 Task: Select the West Africa Time as time zone for the schedule.
Action: Mouse moved to (1057, 97)
Screenshot: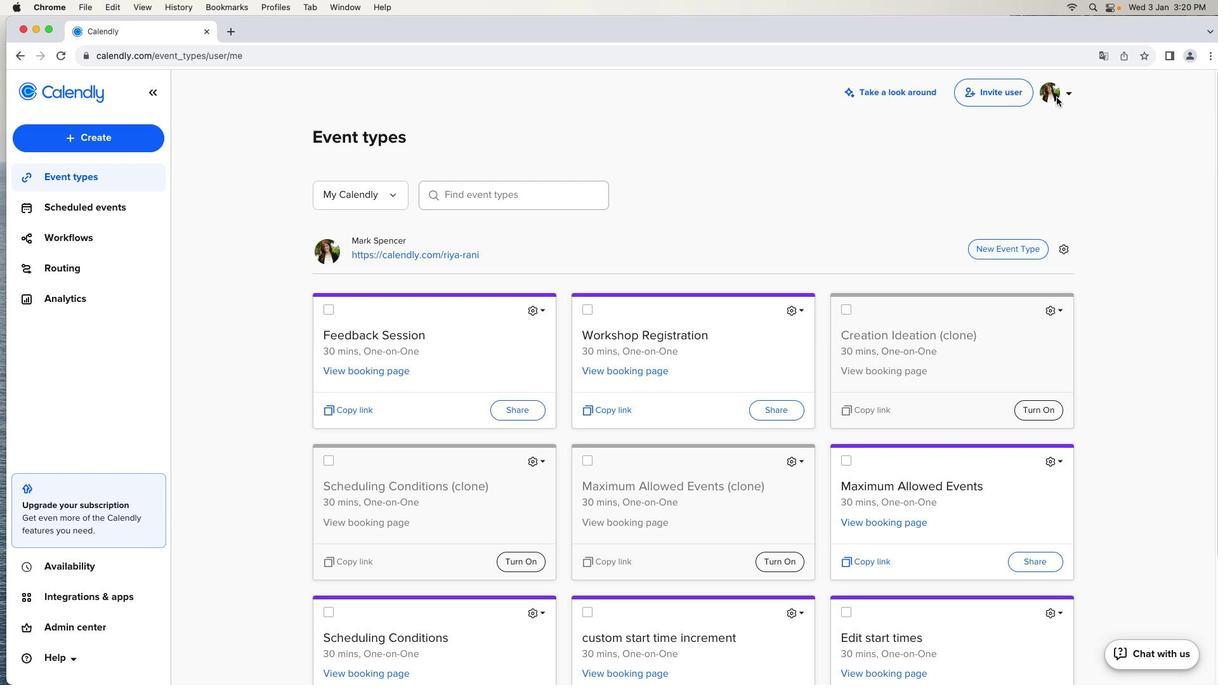
Action: Mouse pressed left at (1057, 97)
Screenshot: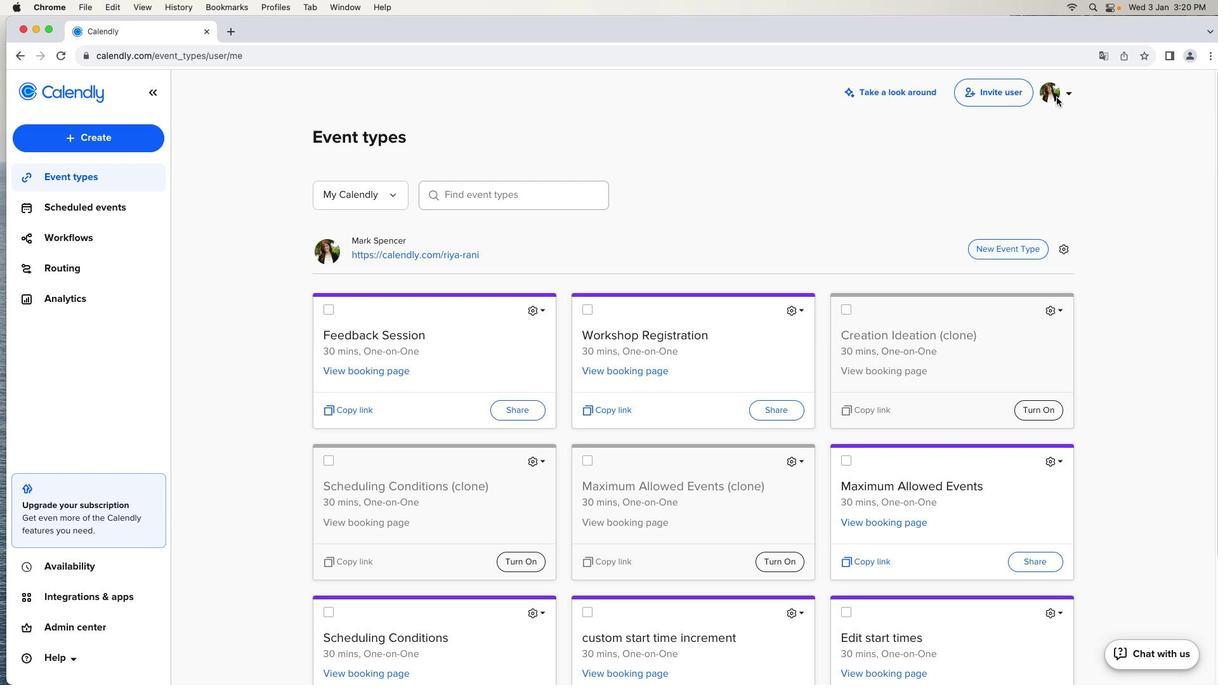 
Action: Mouse moved to (1060, 97)
Screenshot: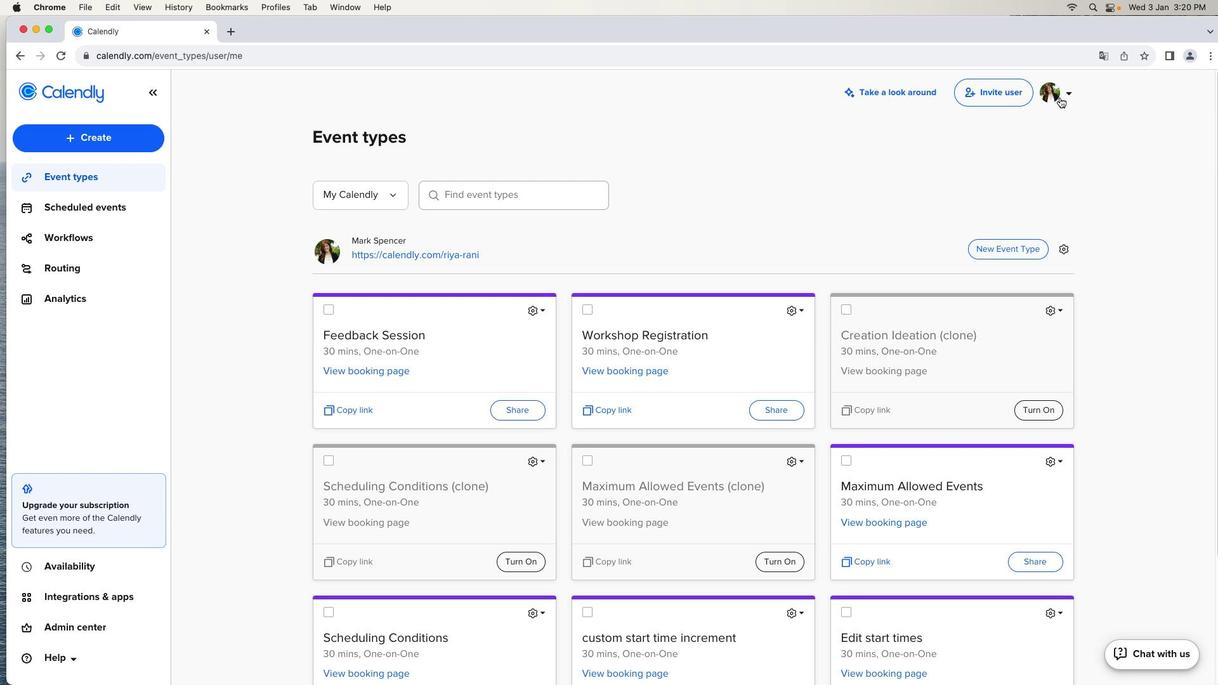 
Action: Mouse pressed left at (1060, 97)
Screenshot: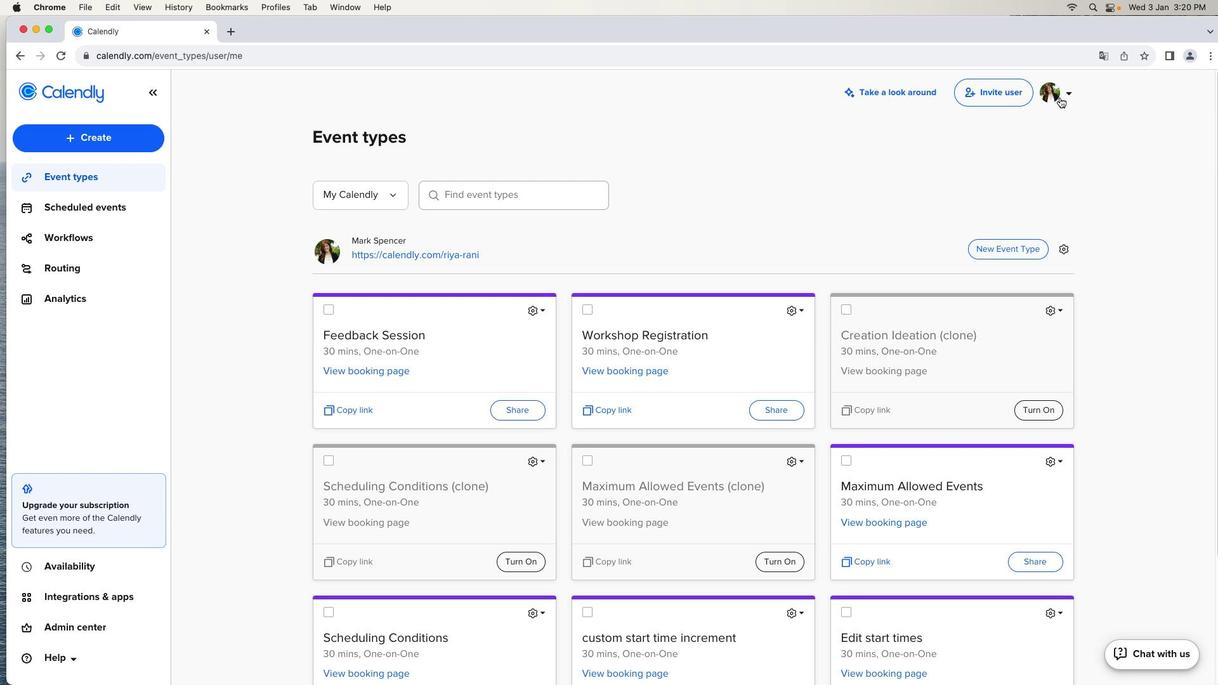
Action: Mouse moved to (988, 165)
Screenshot: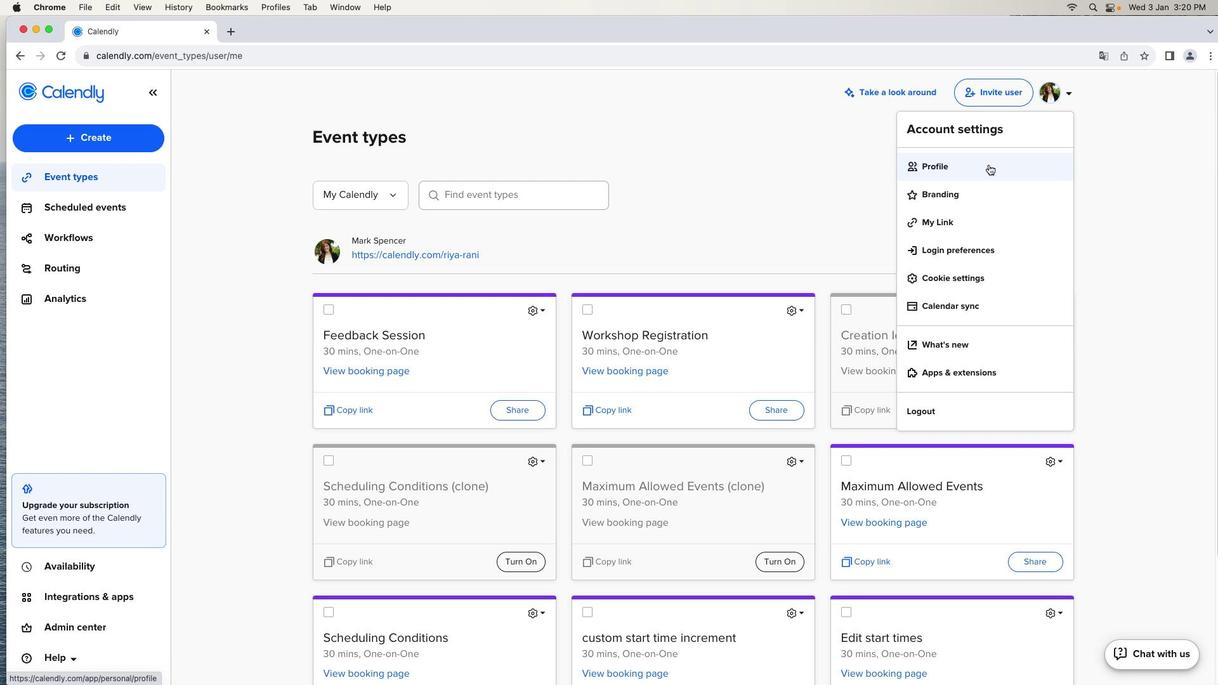 
Action: Mouse pressed left at (988, 165)
Screenshot: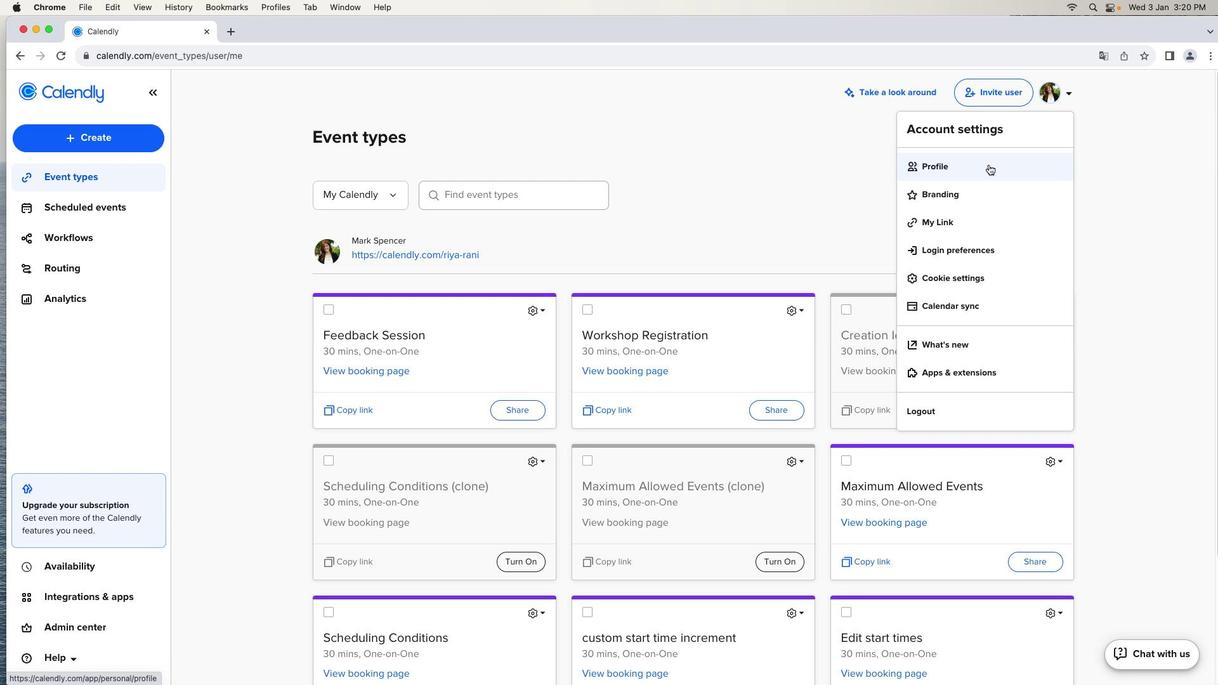 
Action: Mouse moved to (425, 590)
Screenshot: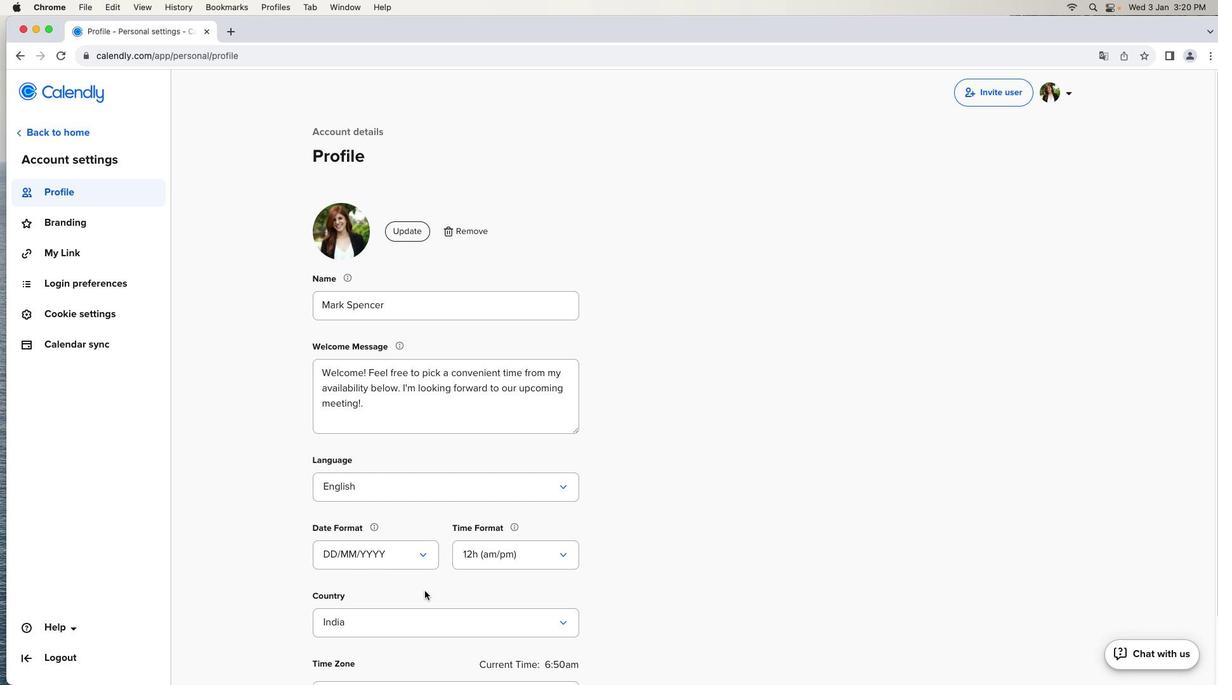 
Action: Mouse scrolled (425, 590) with delta (0, 0)
Screenshot: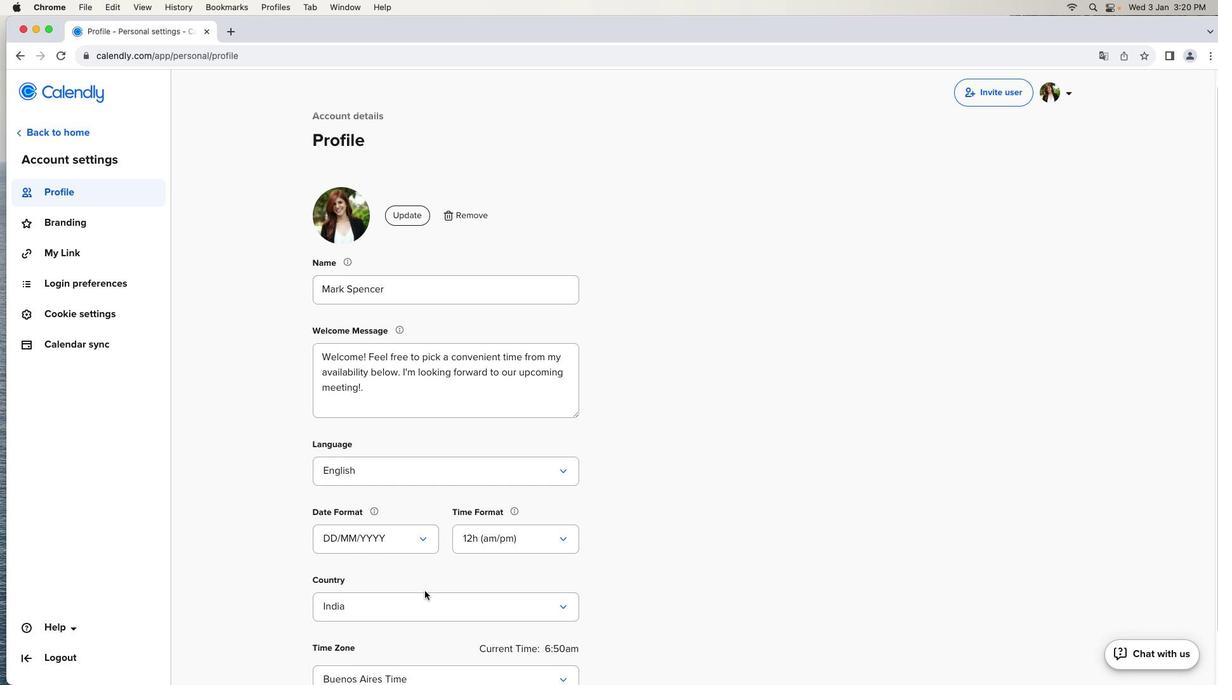 
Action: Mouse scrolled (425, 590) with delta (0, 0)
Screenshot: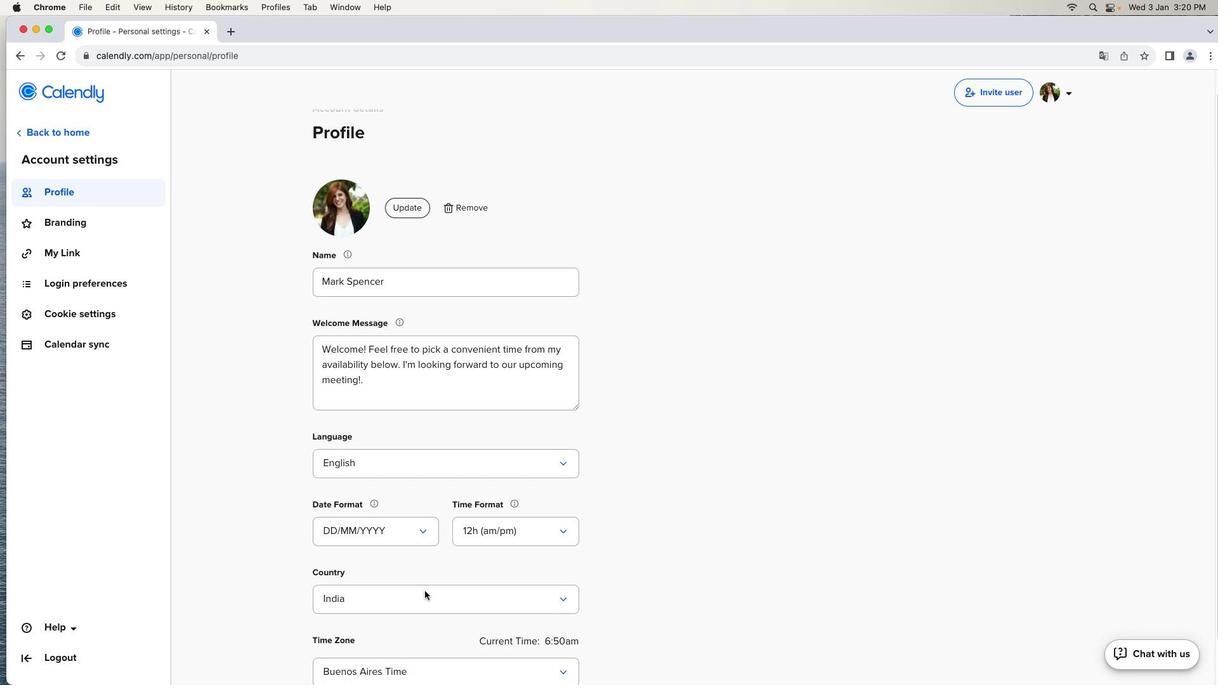 
Action: Mouse scrolled (425, 590) with delta (0, -1)
Screenshot: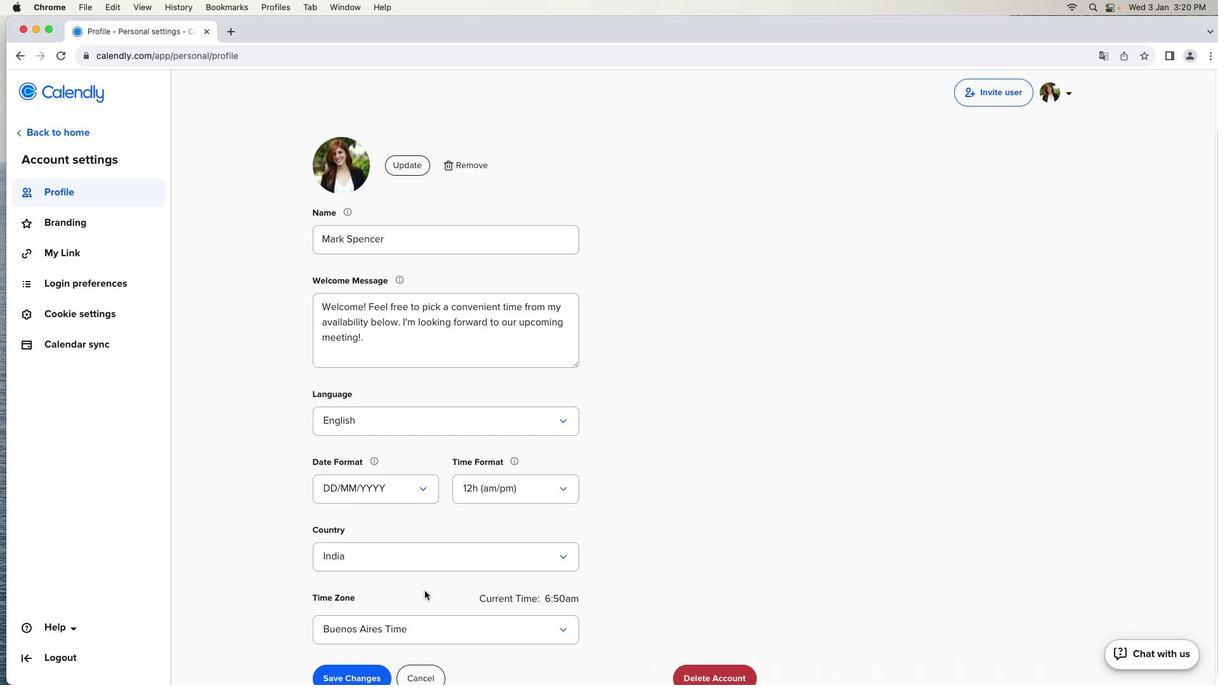 
Action: Mouse moved to (425, 590)
Screenshot: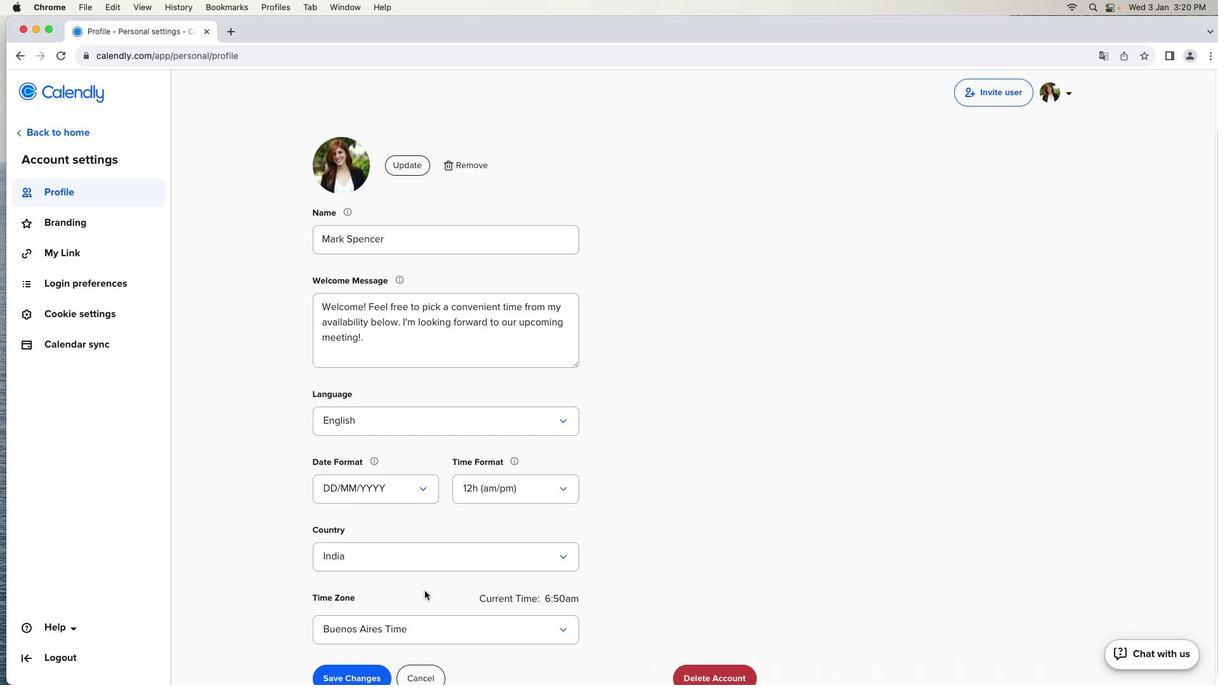 
Action: Mouse scrolled (425, 590) with delta (0, -2)
Screenshot: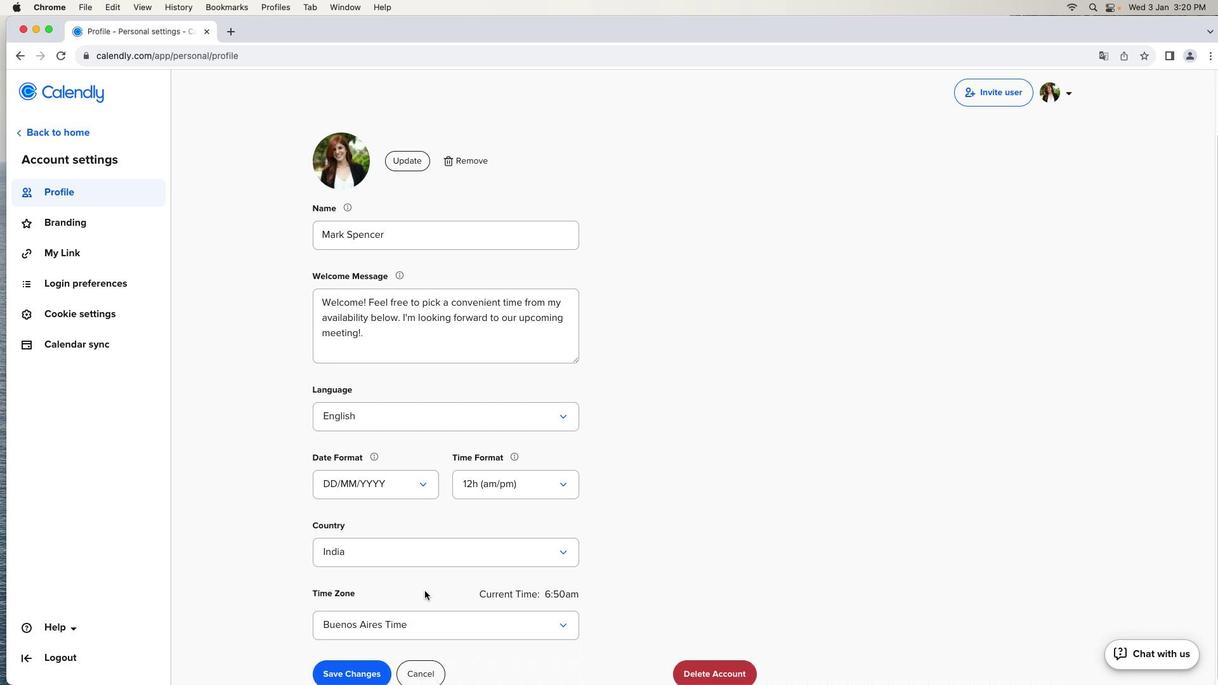 
Action: Mouse moved to (425, 590)
Screenshot: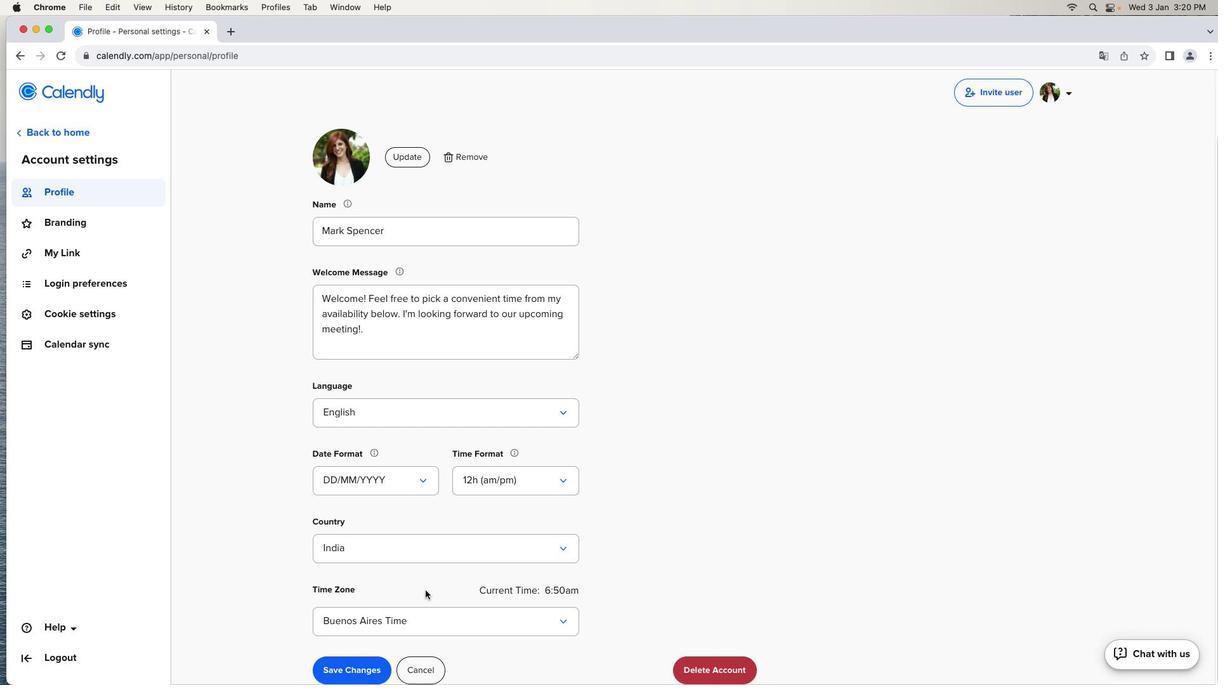 
Action: Mouse scrolled (425, 590) with delta (0, 0)
Screenshot: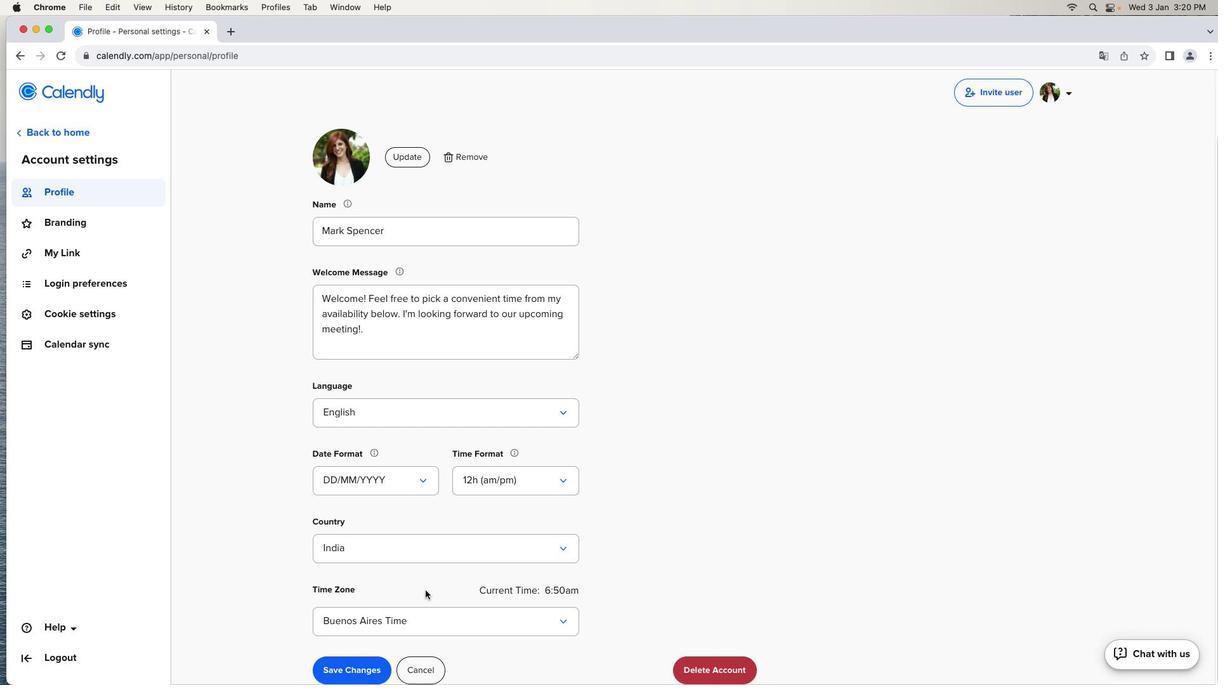 
Action: Mouse scrolled (425, 590) with delta (0, 0)
Screenshot: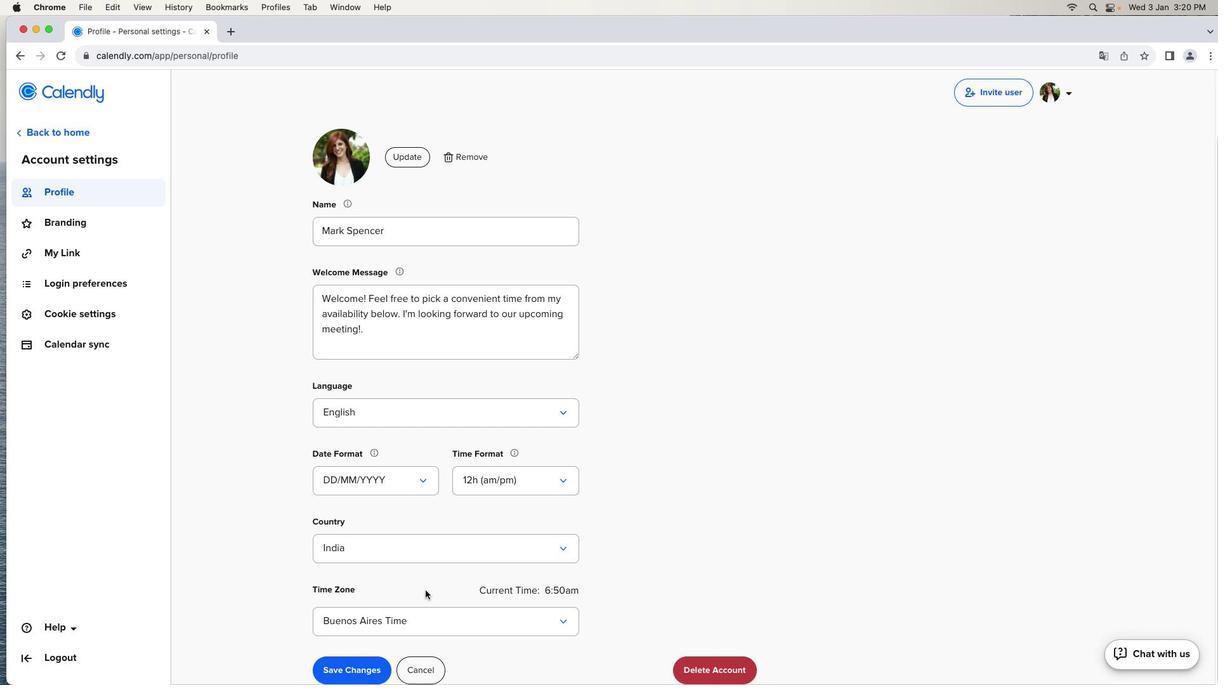
Action: Mouse moved to (430, 626)
Screenshot: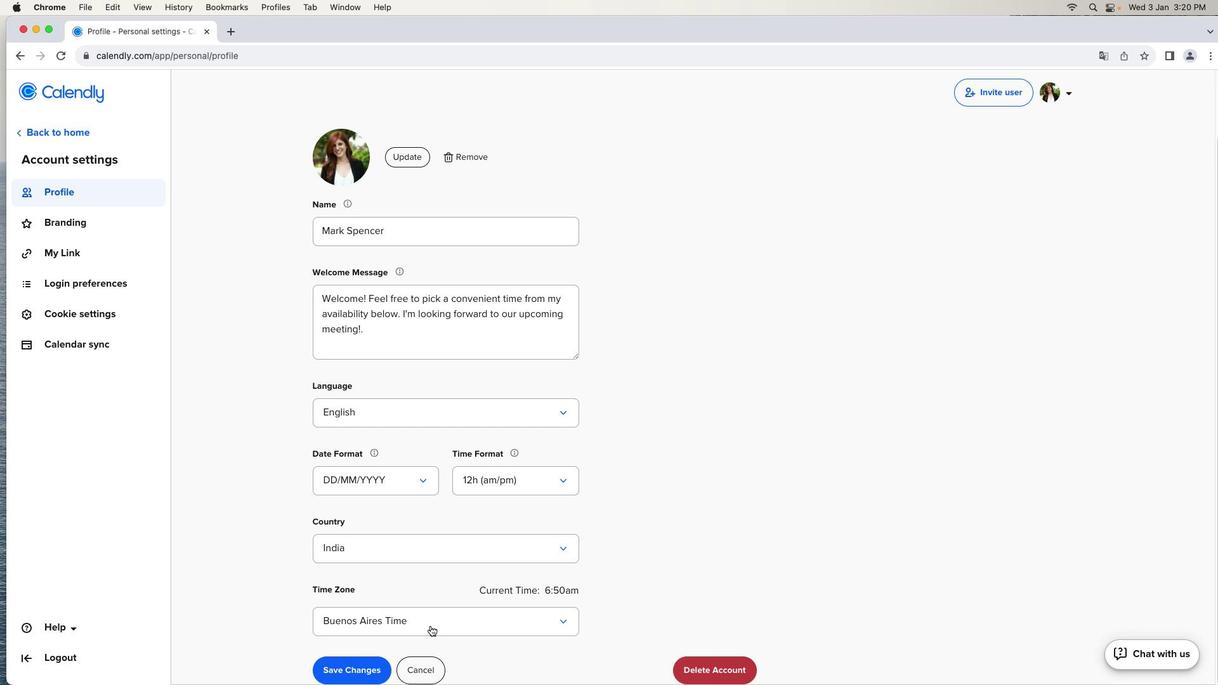 
Action: Mouse pressed left at (430, 626)
Screenshot: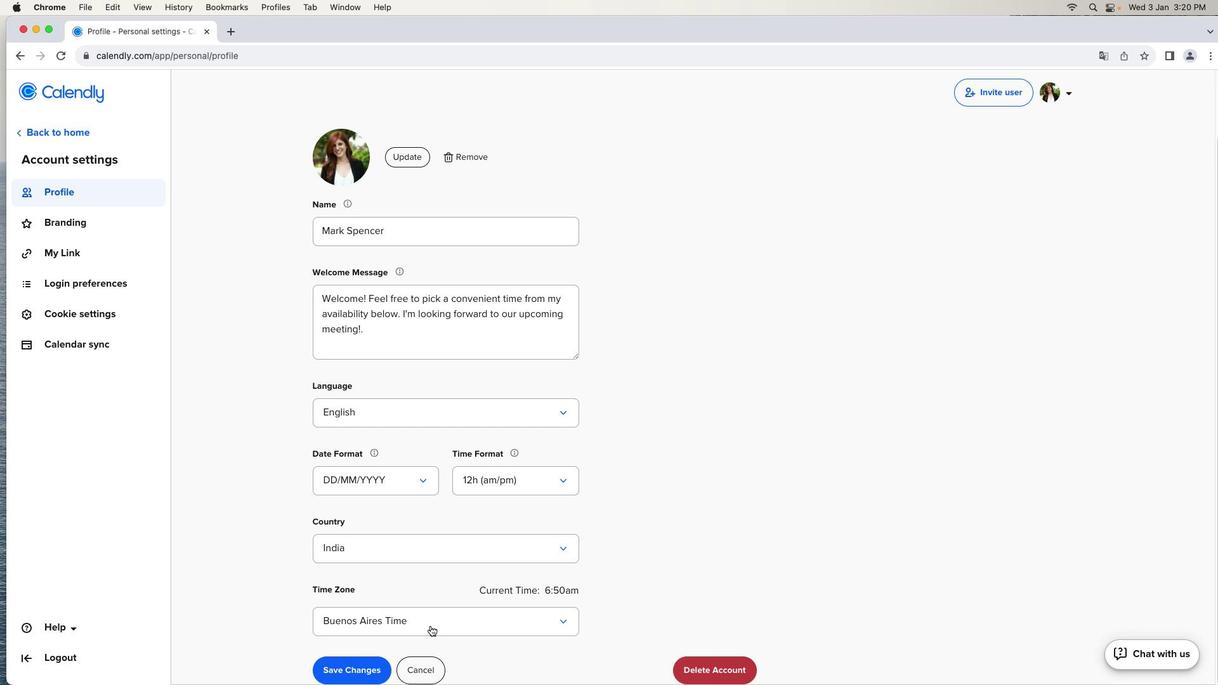 
Action: Mouse moved to (463, 626)
Screenshot: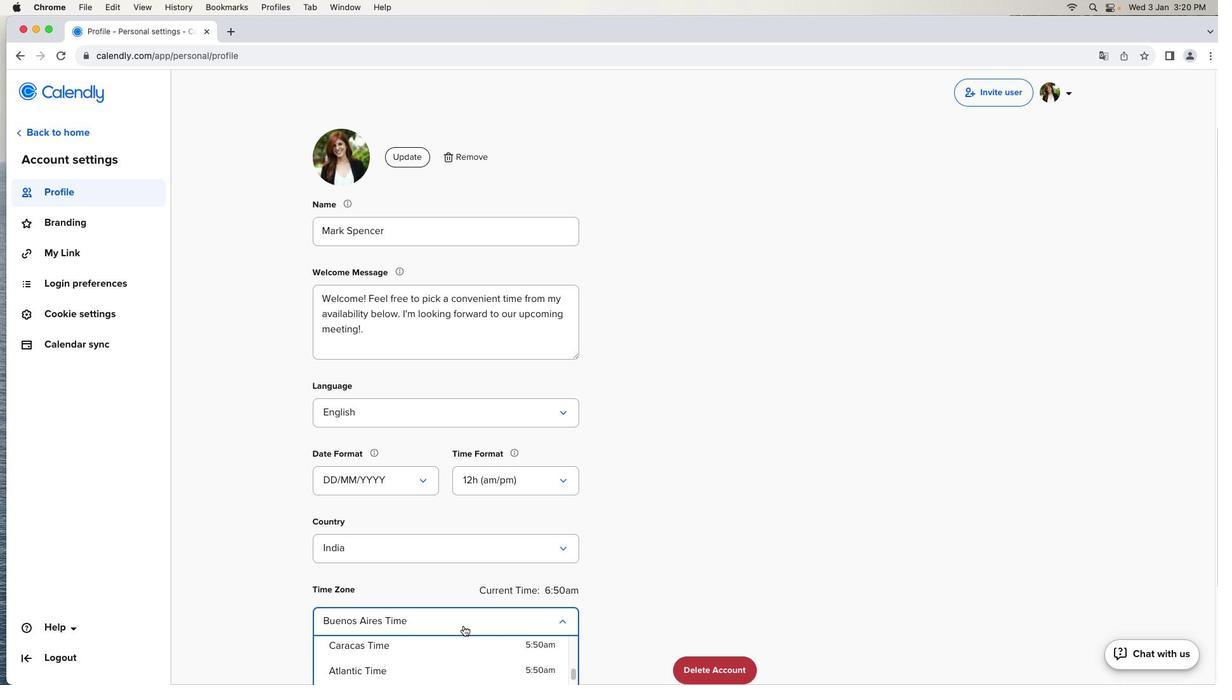 
Action: Mouse scrolled (463, 626) with delta (0, 0)
Screenshot: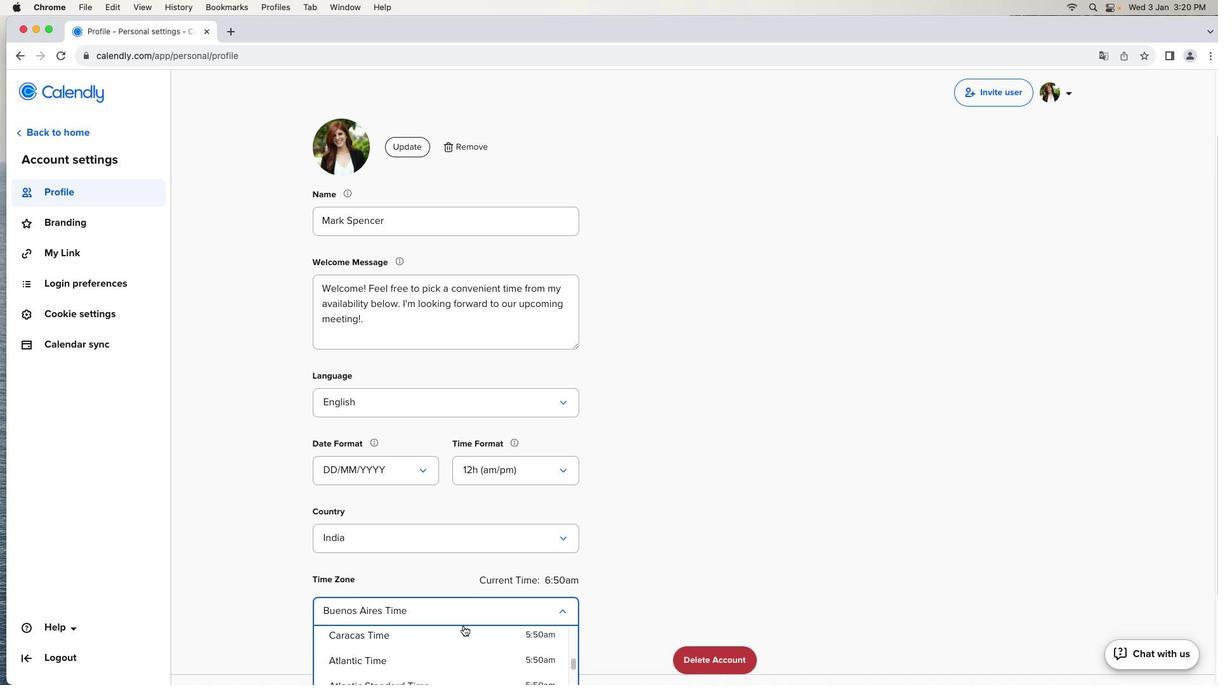 
Action: Mouse scrolled (463, 626) with delta (0, 0)
Screenshot: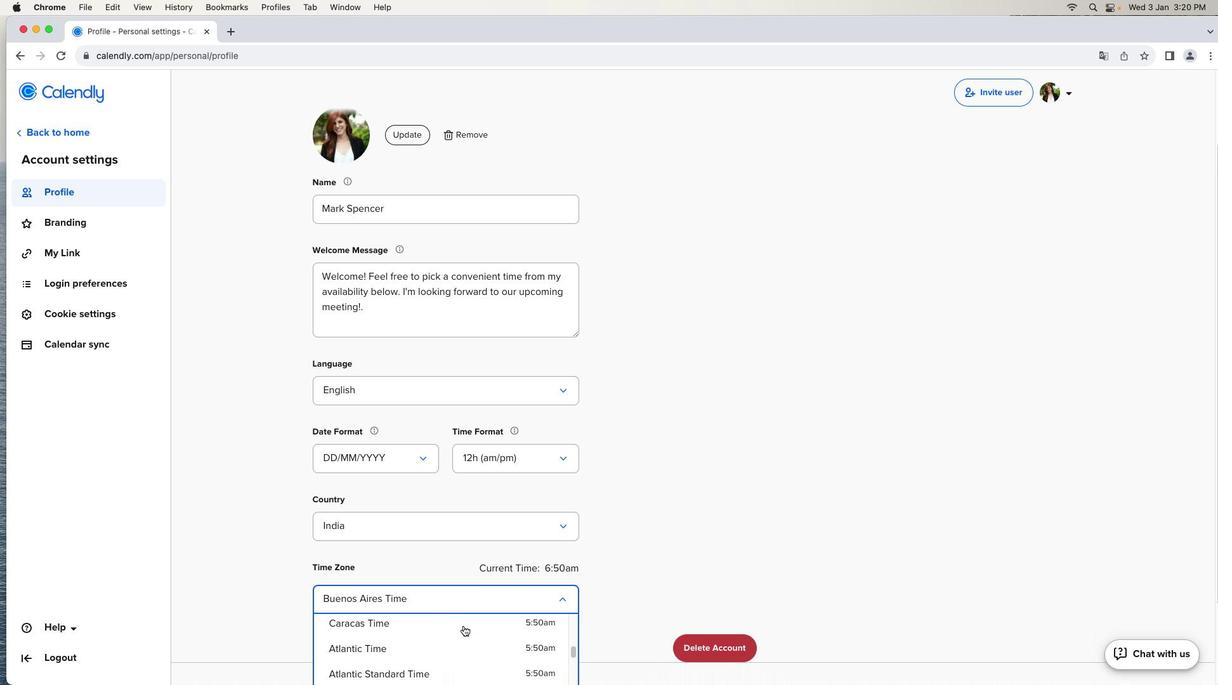 
Action: Mouse scrolled (463, 626) with delta (0, -1)
Screenshot: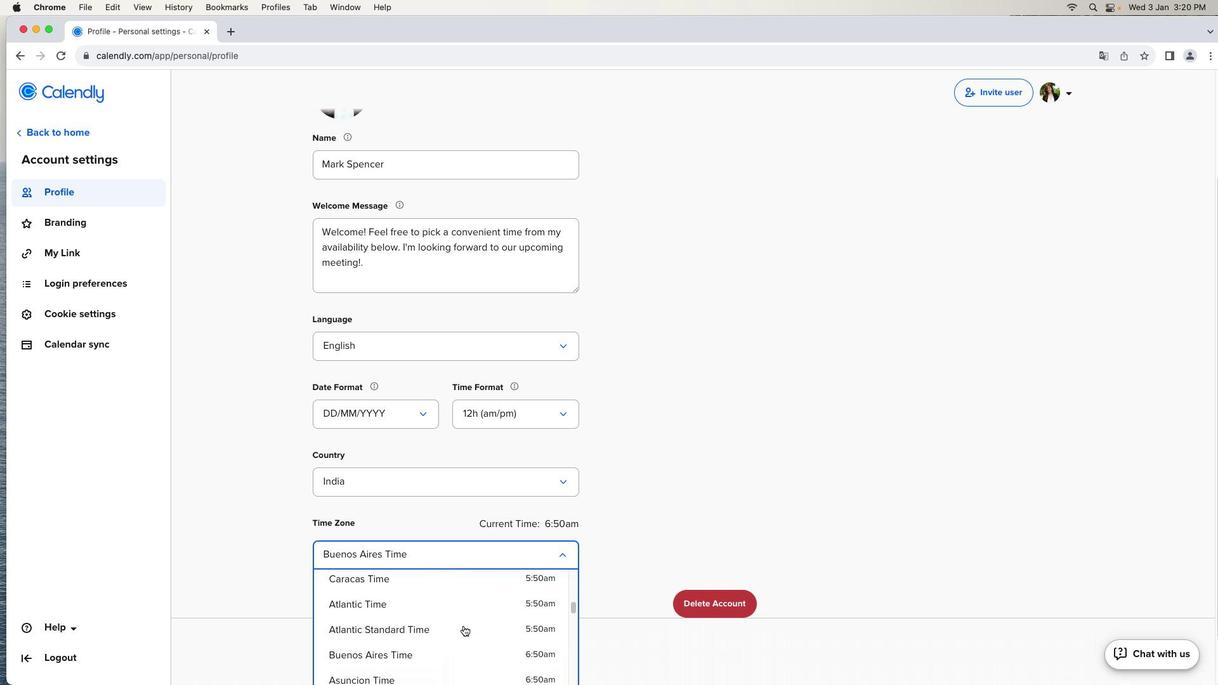 
Action: Mouse scrolled (463, 626) with delta (0, 0)
Screenshot: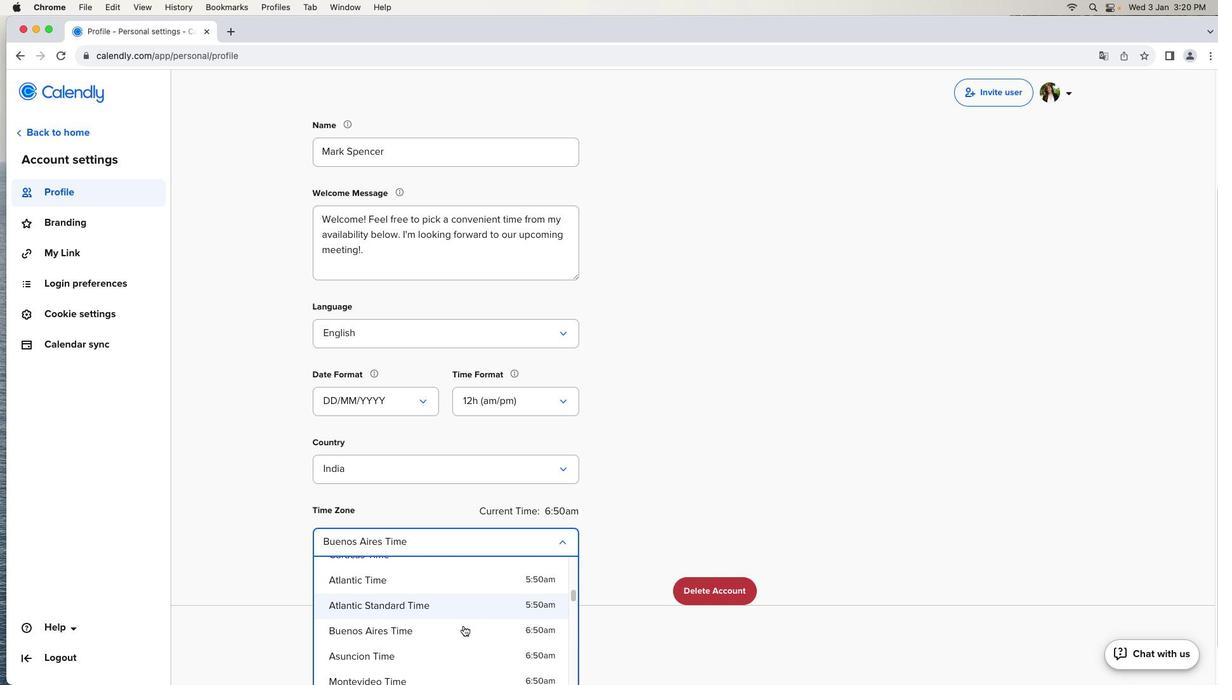
Action: Mouse scrolled (463, 626) with delta (0, 0)
Screenshot: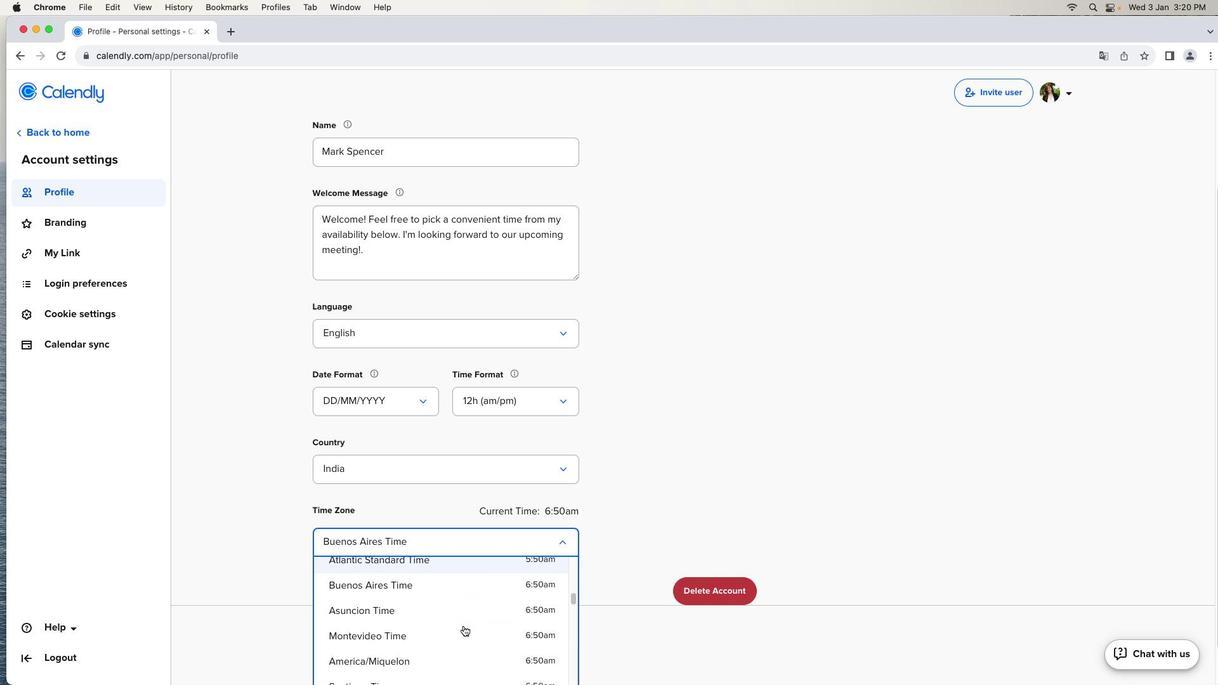
Action: Mouse scrolled (463, 626) with delta (0, -1)
Screenshot: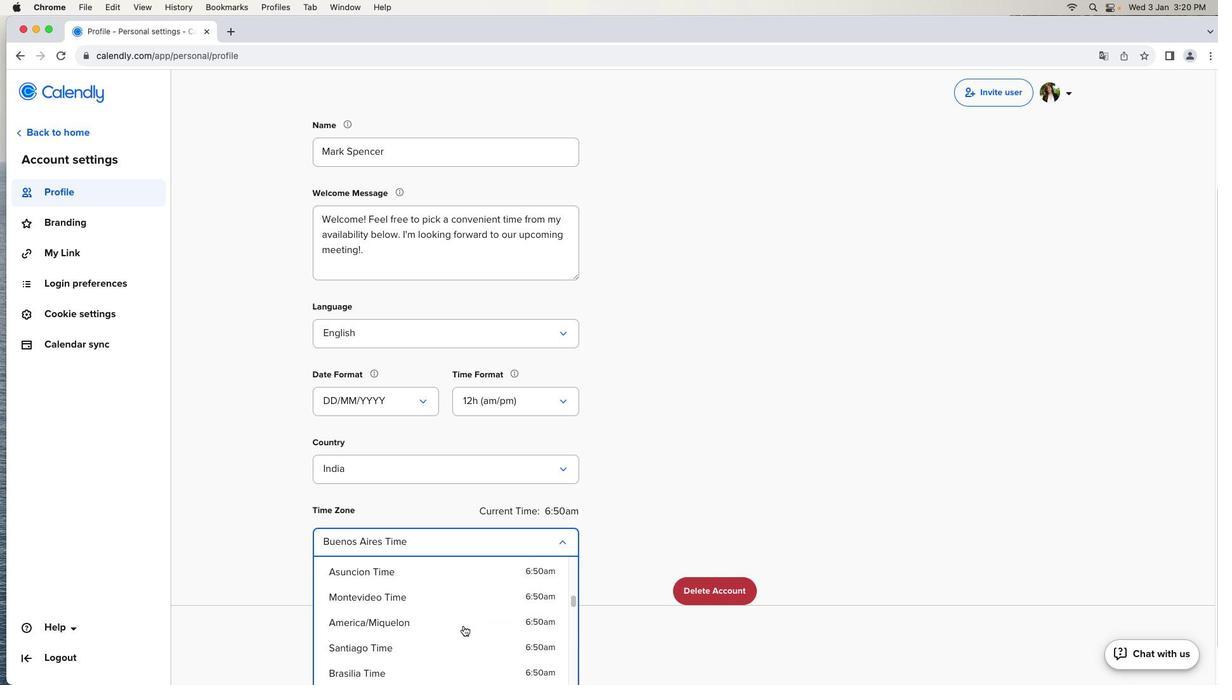 
Action: Mouse scrolled (463, 626) with delta (0, -1)
Screenshot: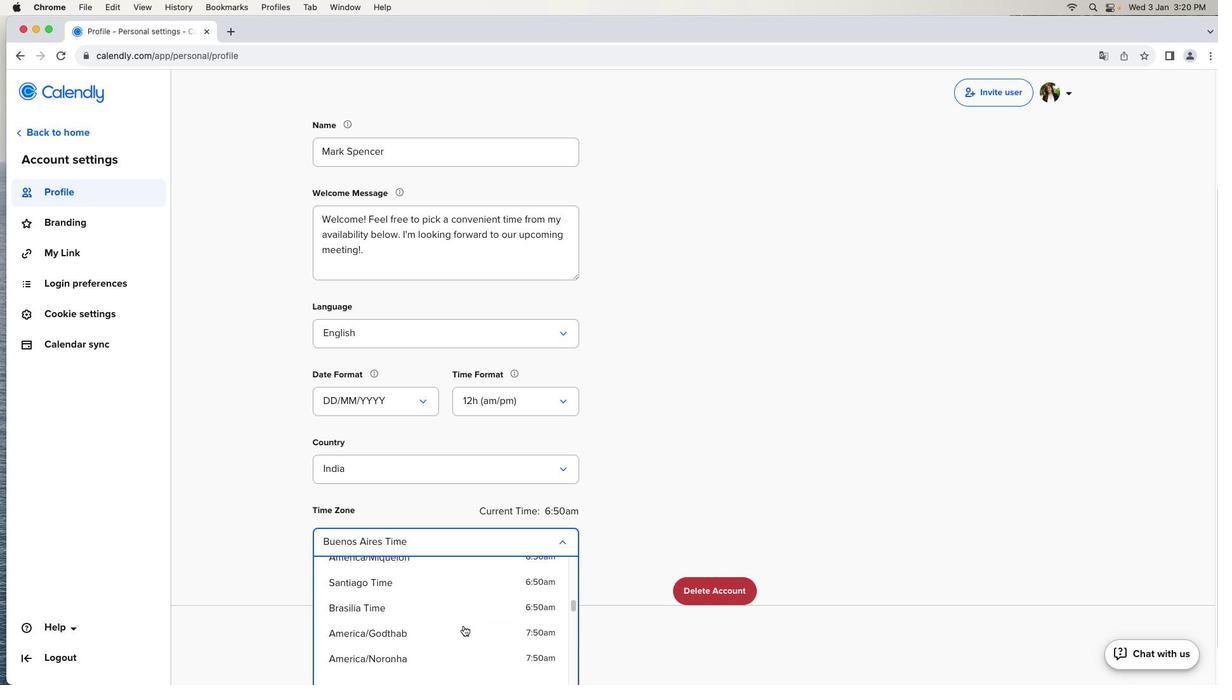 
Action: Mouse scrolled (463, 626) with delta (0, 0)
Screenshot: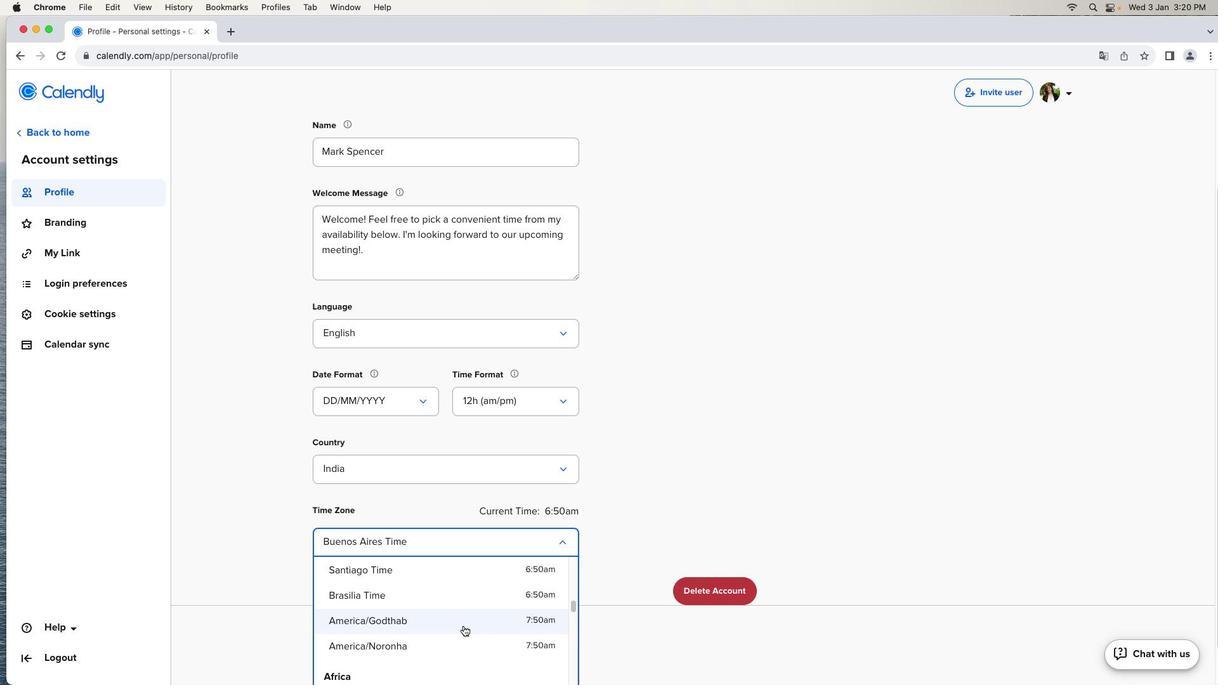 
Action: Mouse scrolled (463, 626) with delta (0, 0)
Screenshot: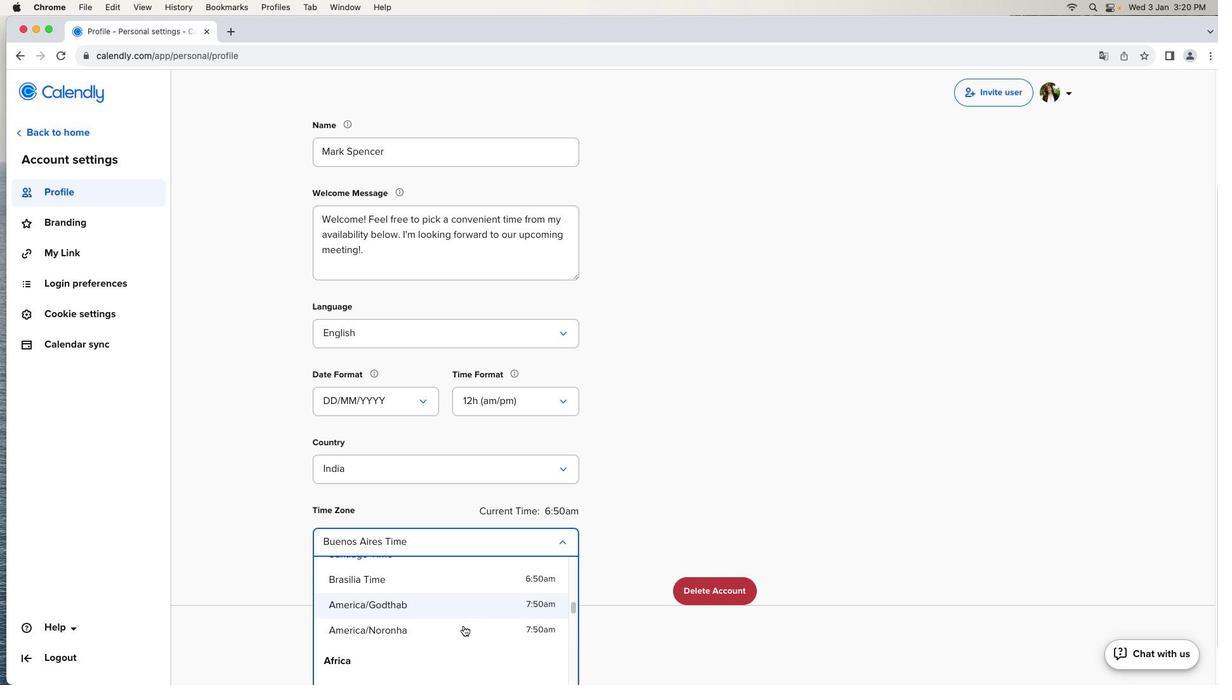 
Action: Mouse scrolled (463, 626) with delta (0, 0)
Screenshot: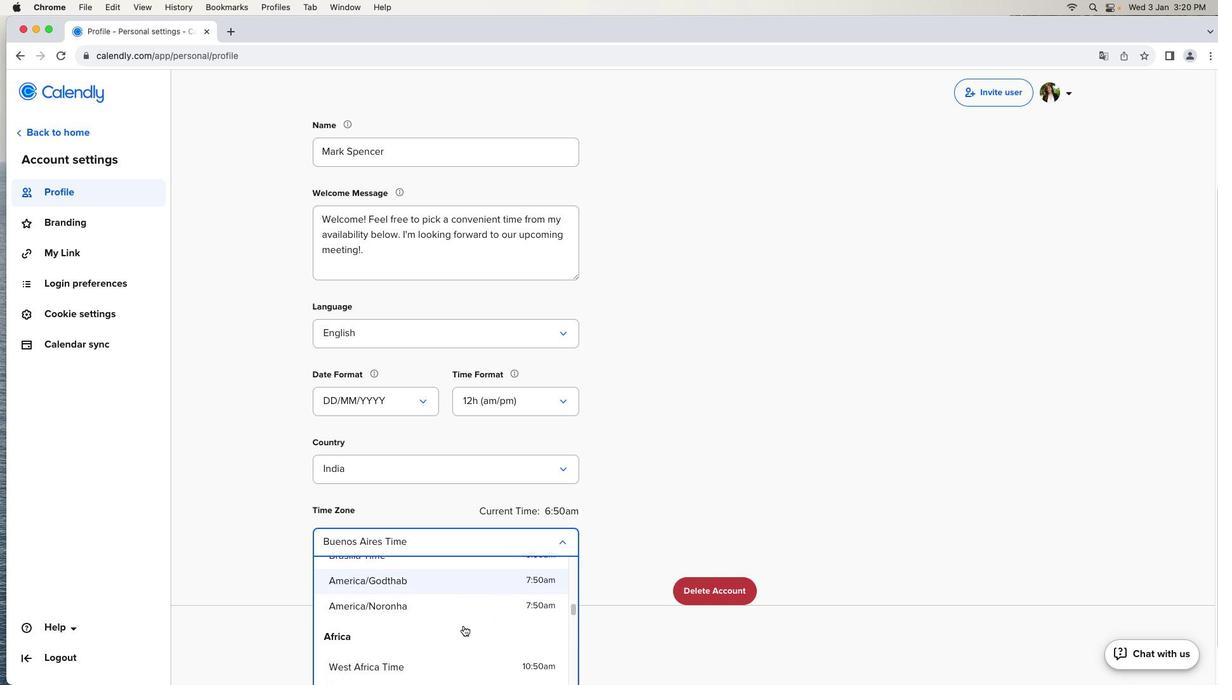 
Action: Mouse scrolled (463, 626) with delta (0, 0)
Screenshot: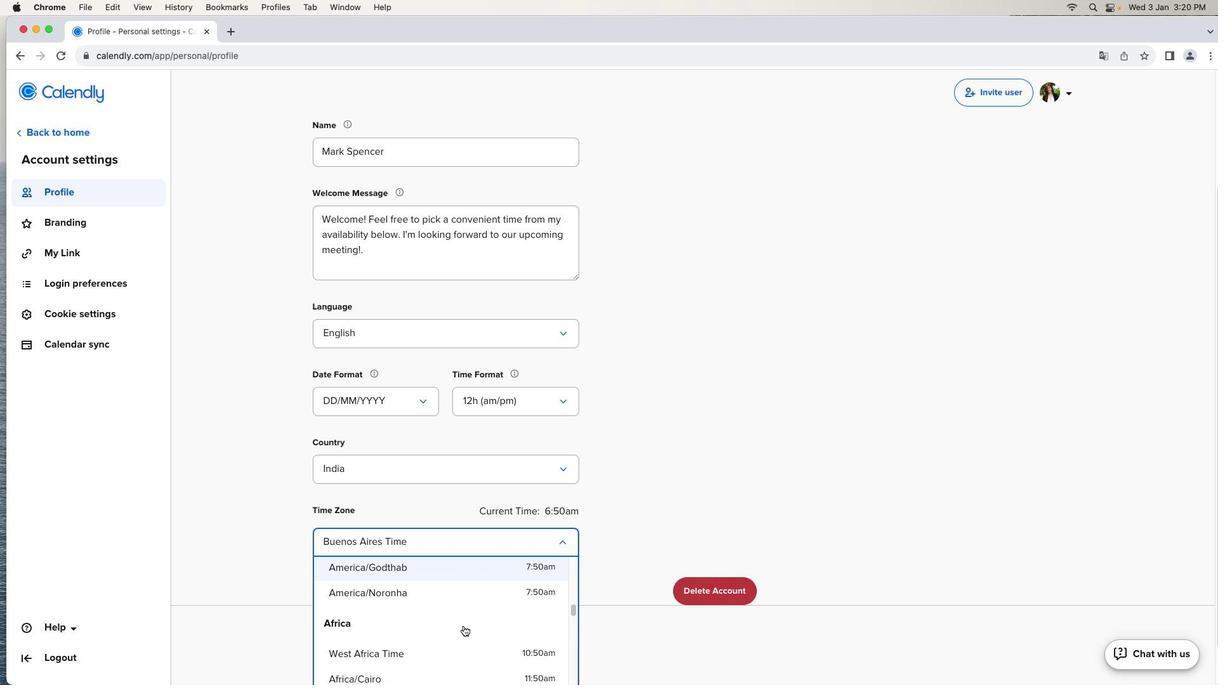 
Action: Mouse scrolled (463, 626) with delta (0, 0)
Screenshot: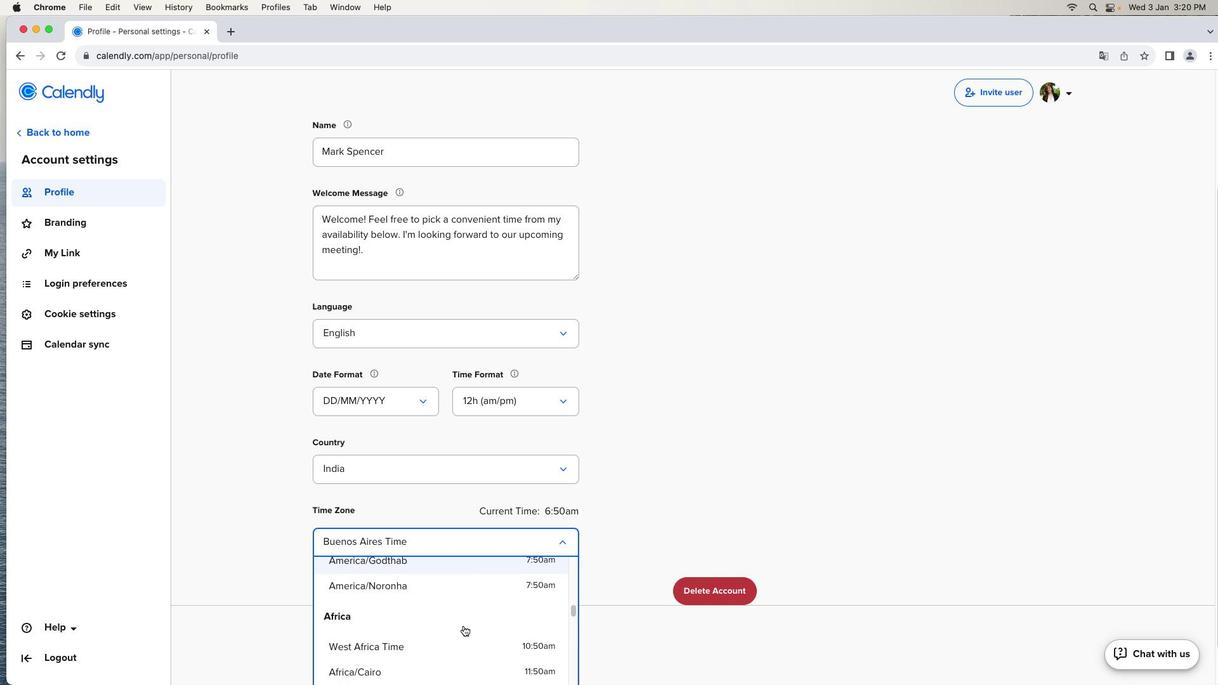 
Action: Mouse scrolled (463, 626) with delta (0, 0)
Screenshot: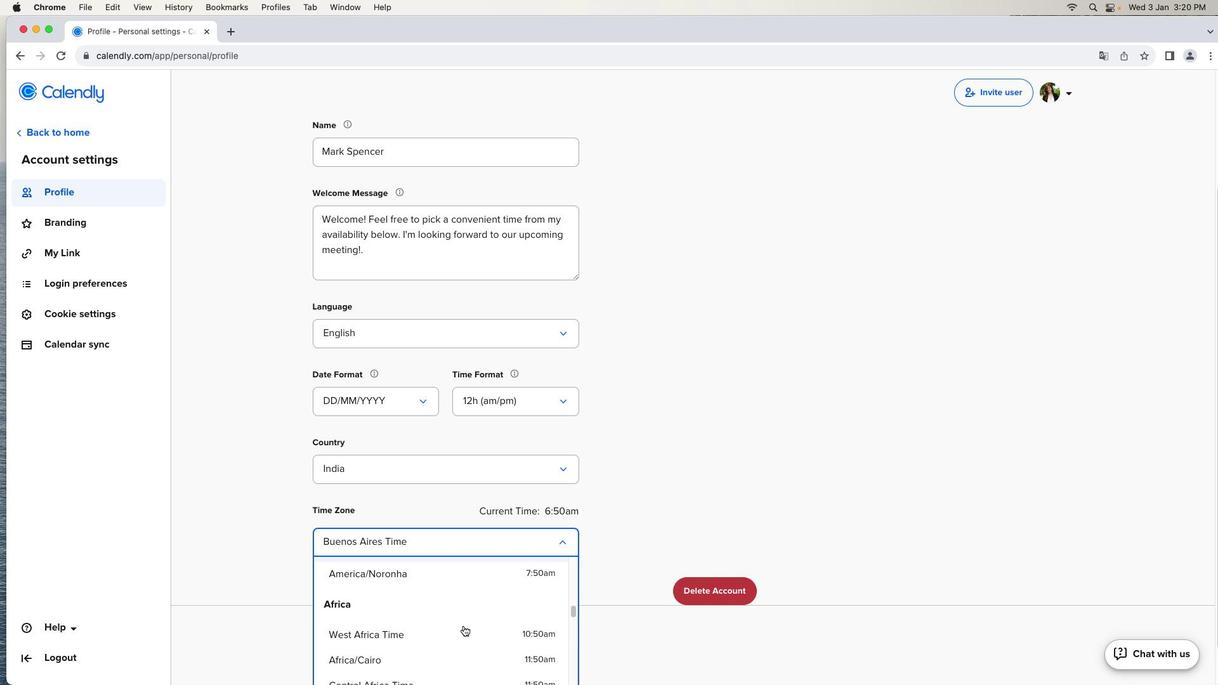 
Action: Mouse moved to (402, 630)
Screenshot: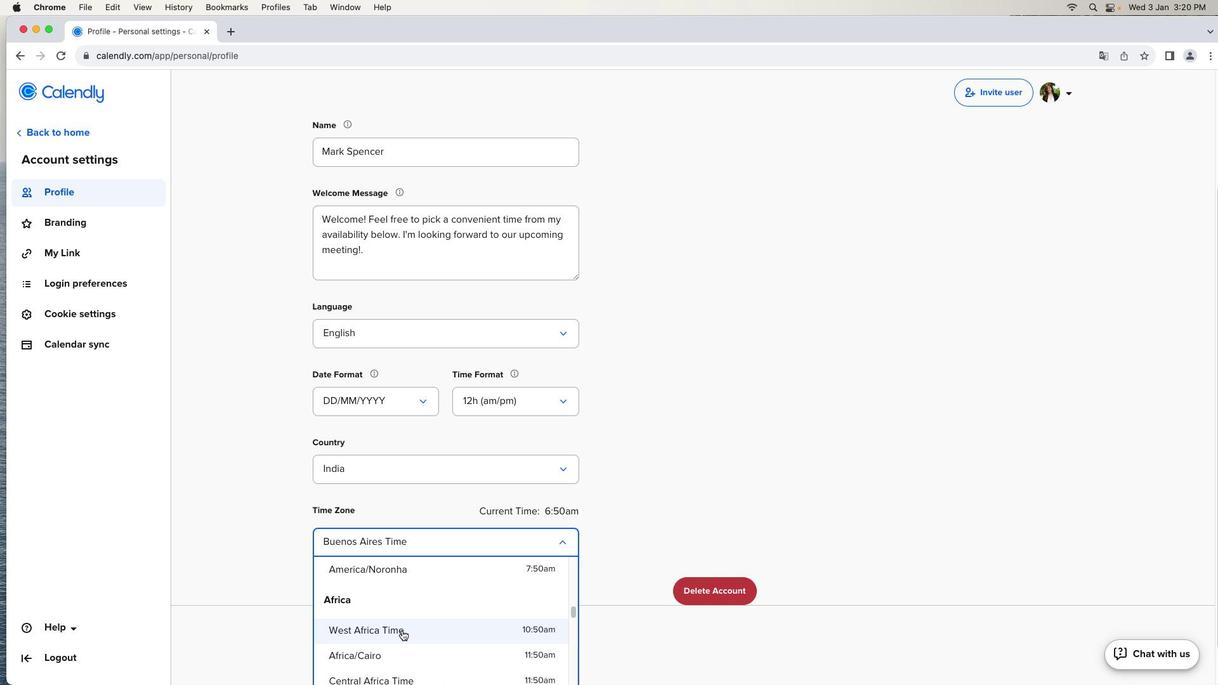 
Action: Mouse pressed left at (402, 630)
Screenshot: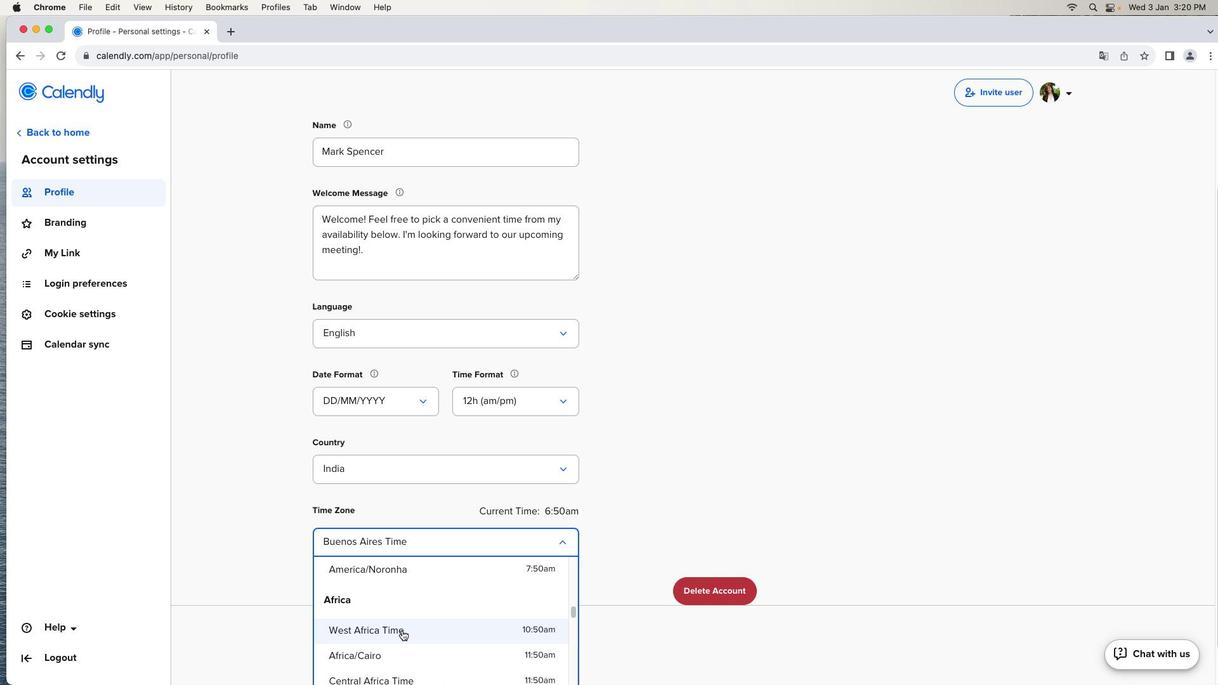 
Action: Mouse moved to (343, 668)
Screenshot: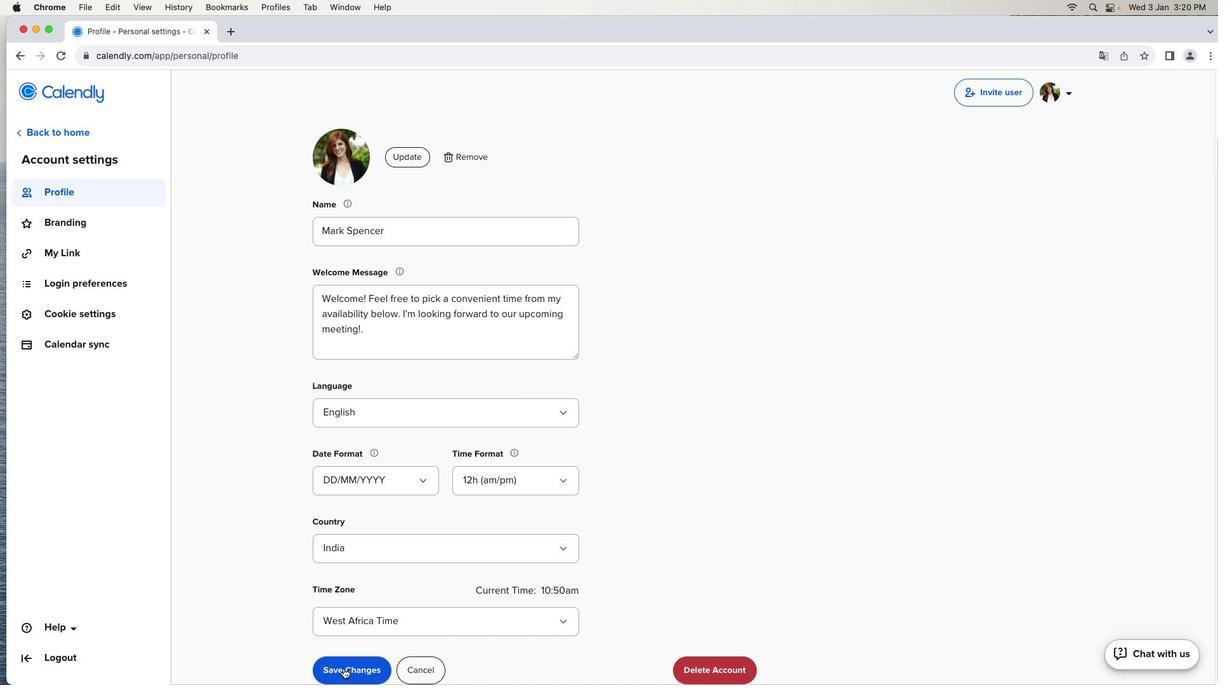 
Action: Mouse pressed left at (343, 668)
Screenshot: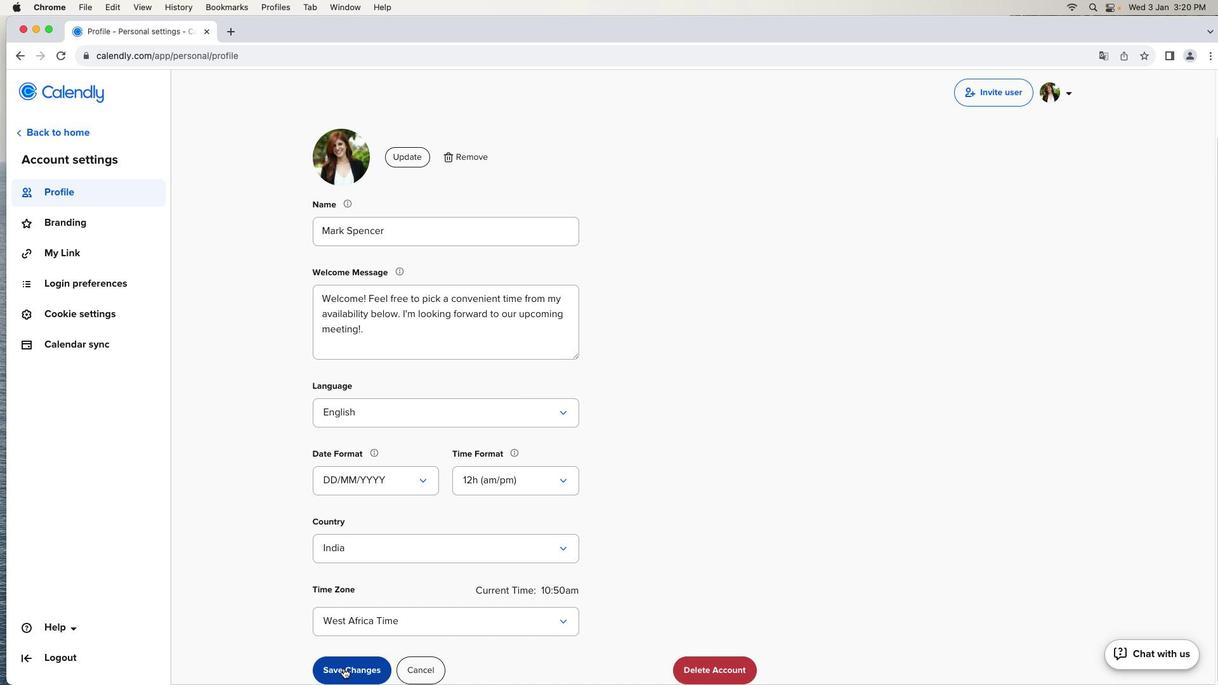 
Action: Mouse moved to (646, 516)
Screenshot: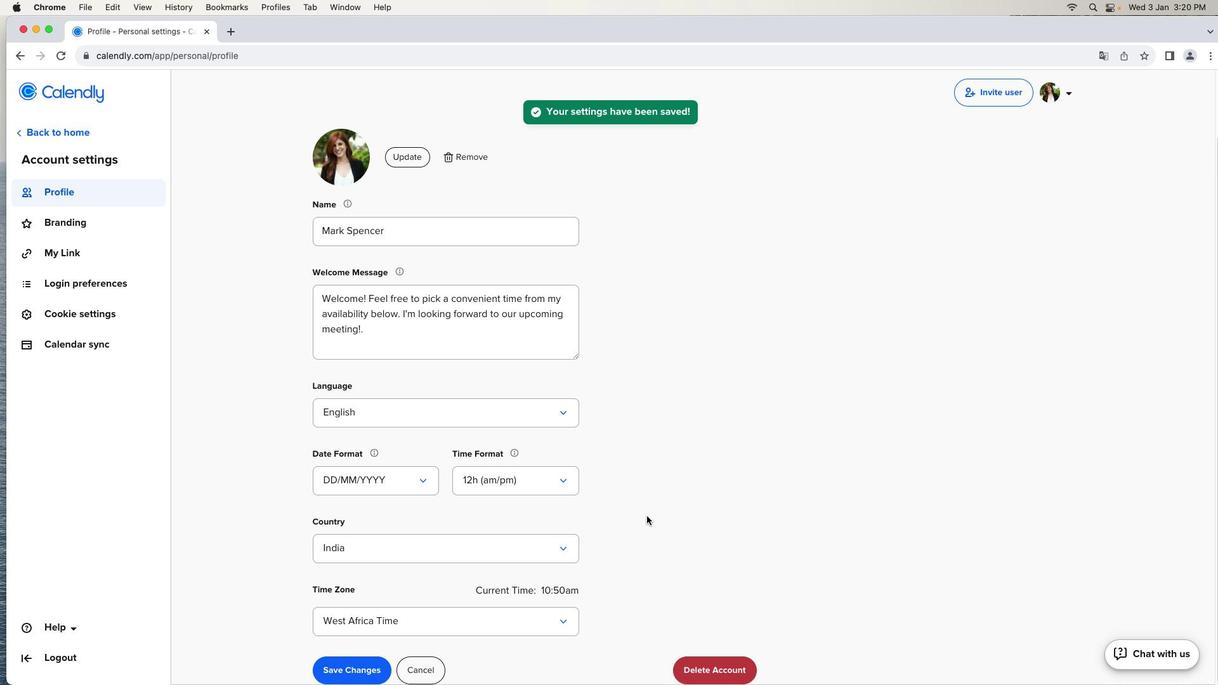 
